 Task: Select Create: New Jupyter Notebook.
Action: Mouse moved to (14, 523)
Screenshot: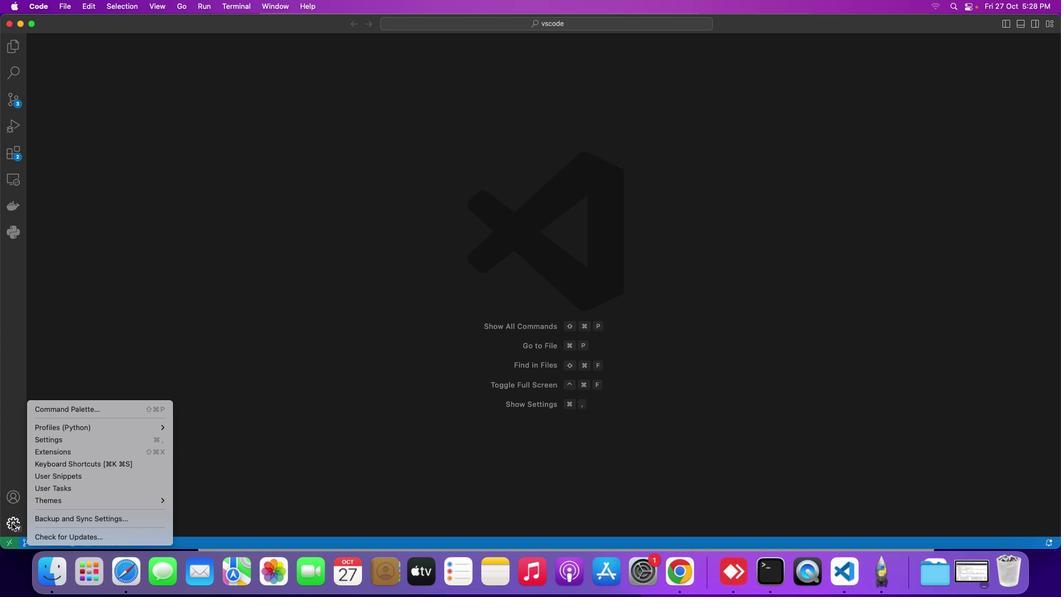 
Action: Mouse pressed left at (14, 523)
Screenshot: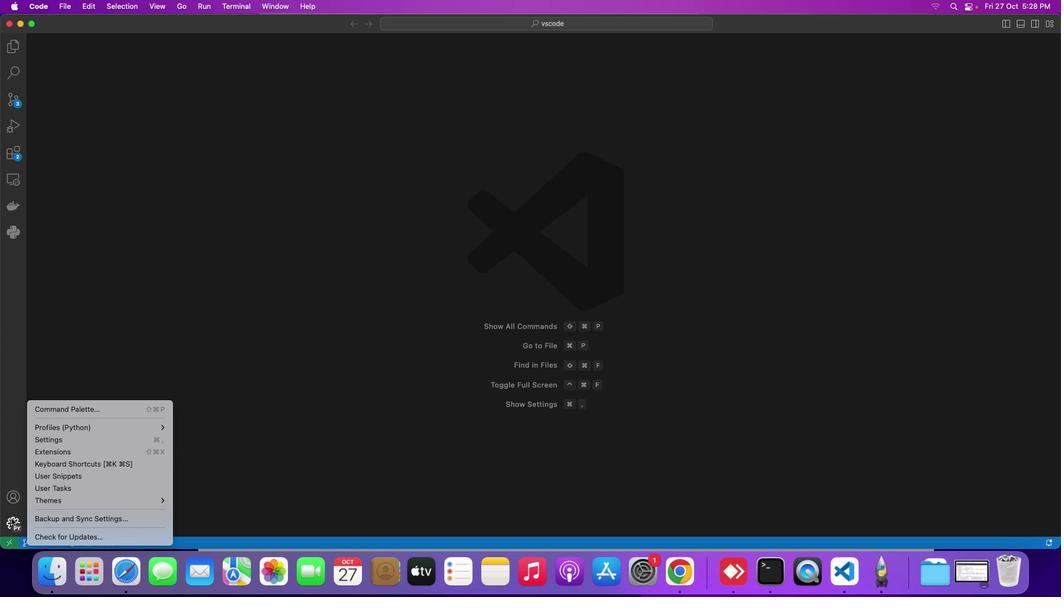 
Action: Mouse moved to (82, 410)
Screenshot: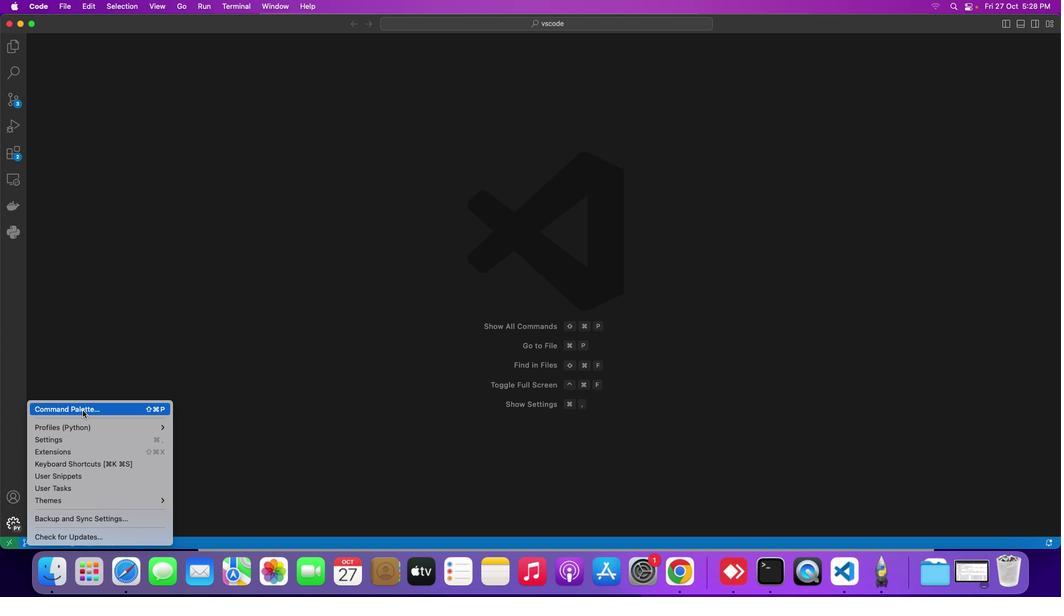 
Action: Mouse pressed left at (82, 410)
Screenshot: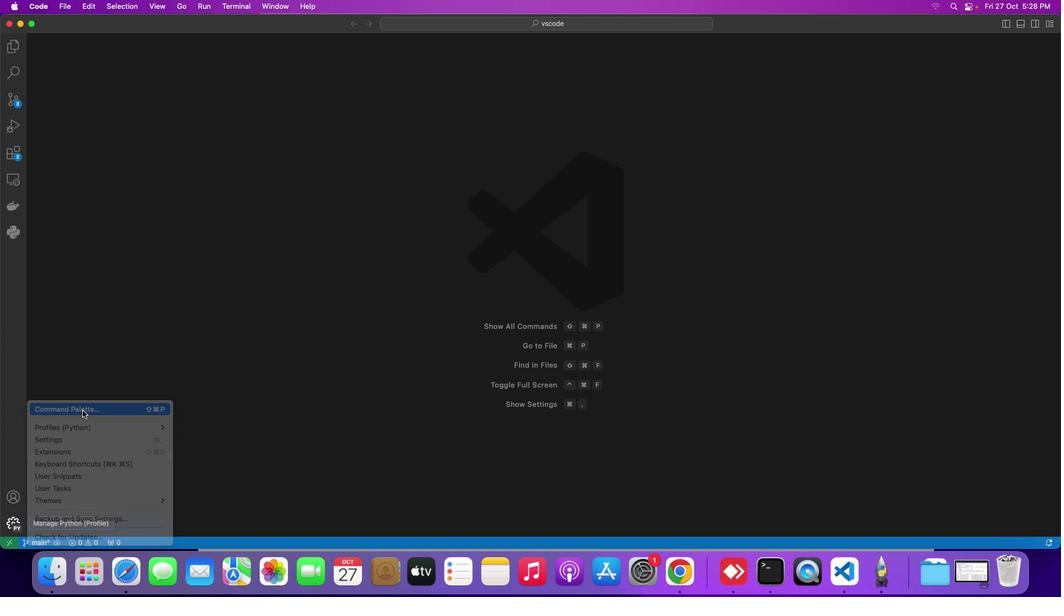
Action: Mouse moved to (463, 217)
Screenshot: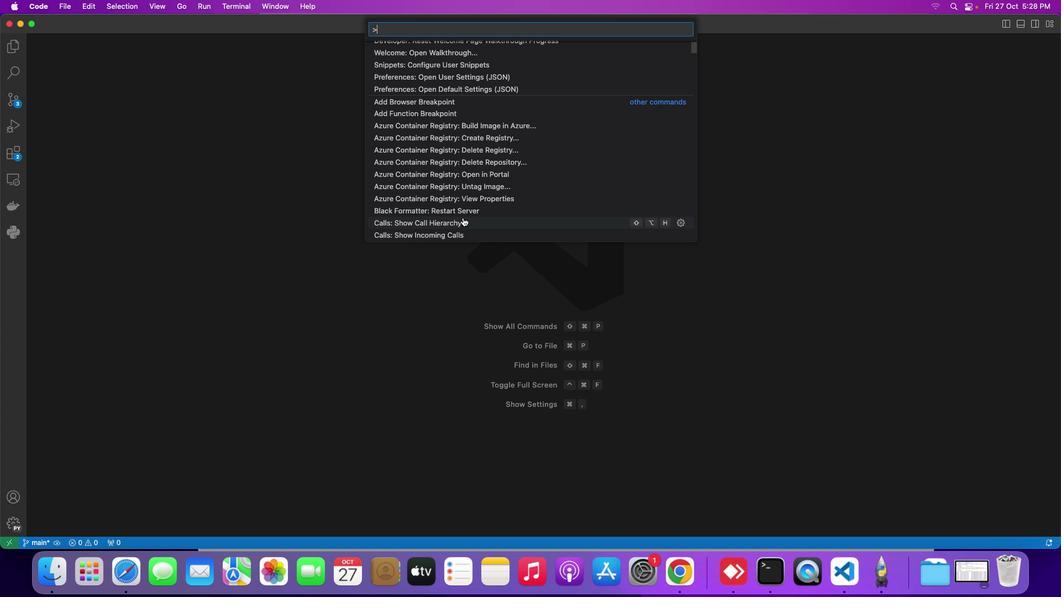 
Action: Mouse scrolled (463, 217) with delta (0, 0)
Screenshot: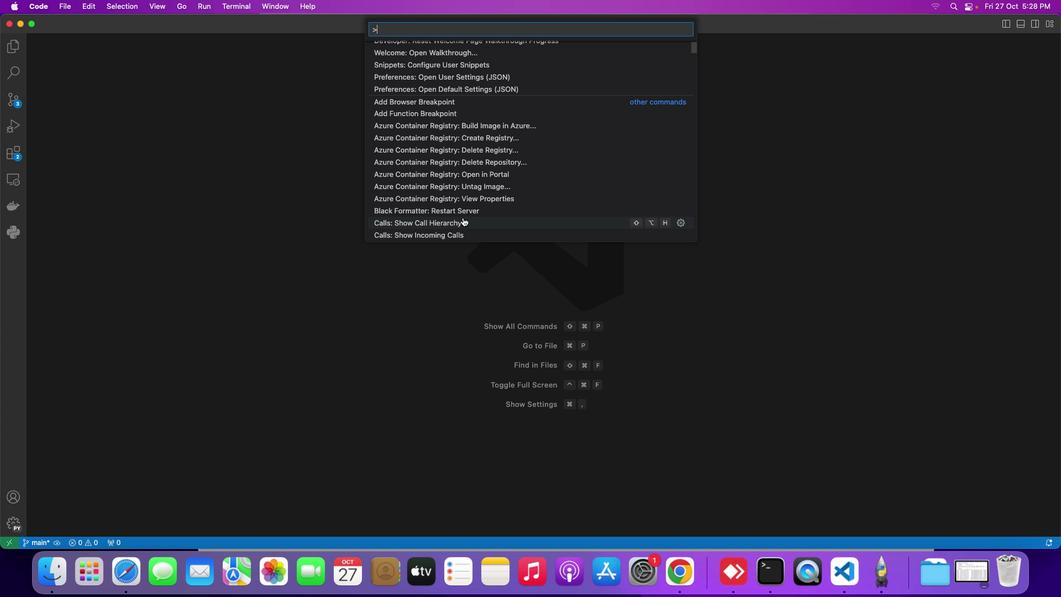 
Action: Mouse scrolled (463, 217) with delta (0, 0)
Screenshot: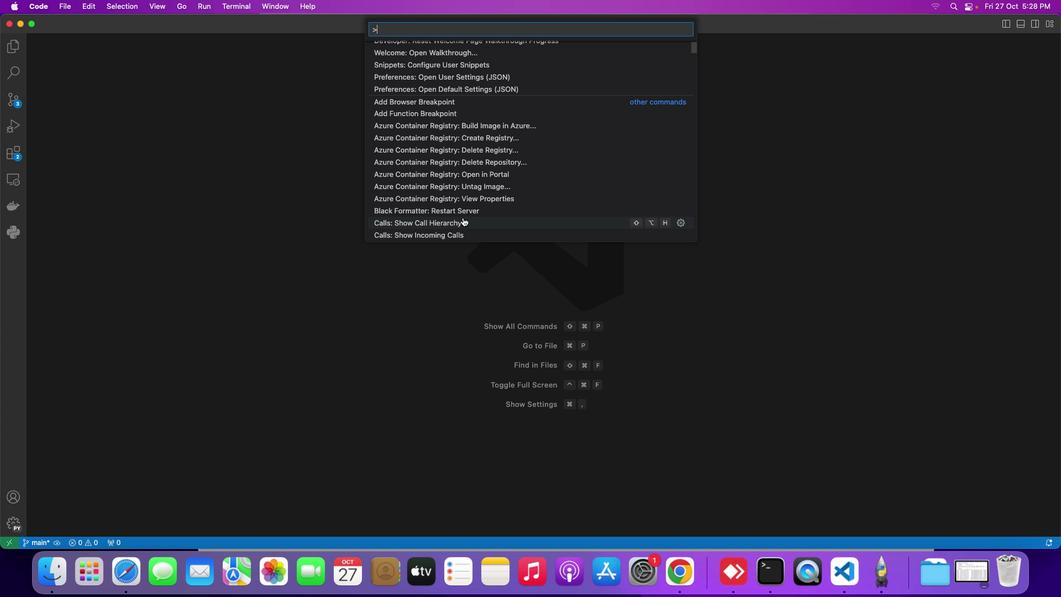 
Action: Mouse scrolled (463, 217) with delta (0, 0)
Screenshot: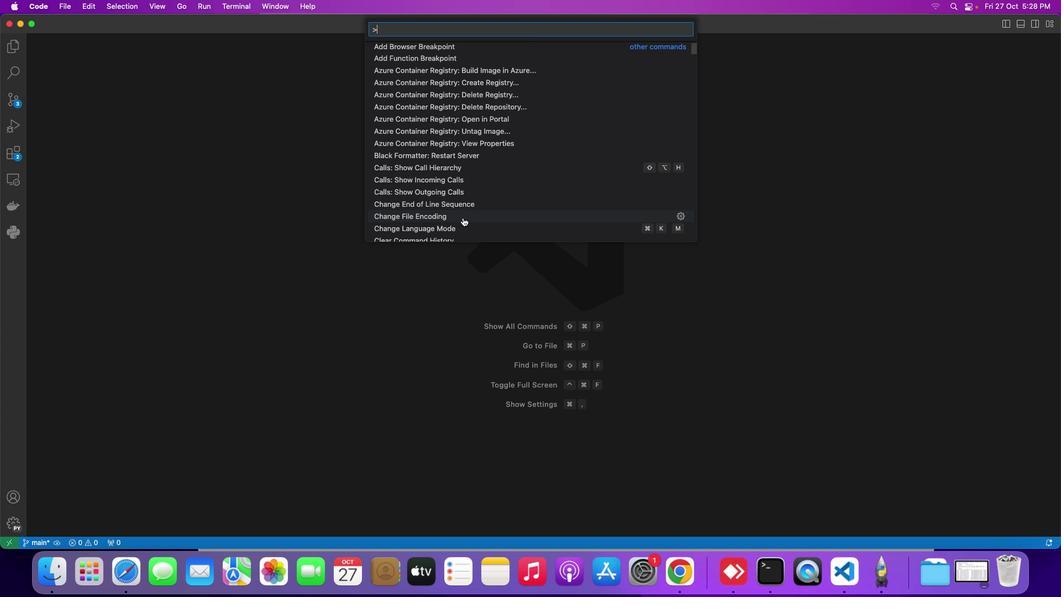 
Action: Mouse scrolled (463, 217) with delta (0, 0)
Screenshot: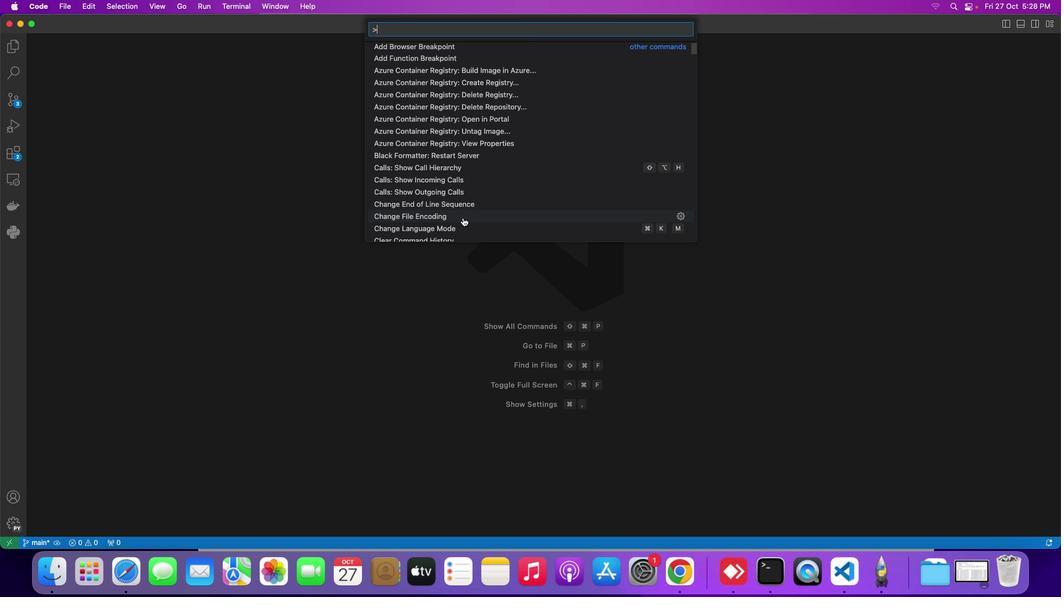 
Action: Mouse scrolled (463, 217) with delta (0, 0)
Screenshot: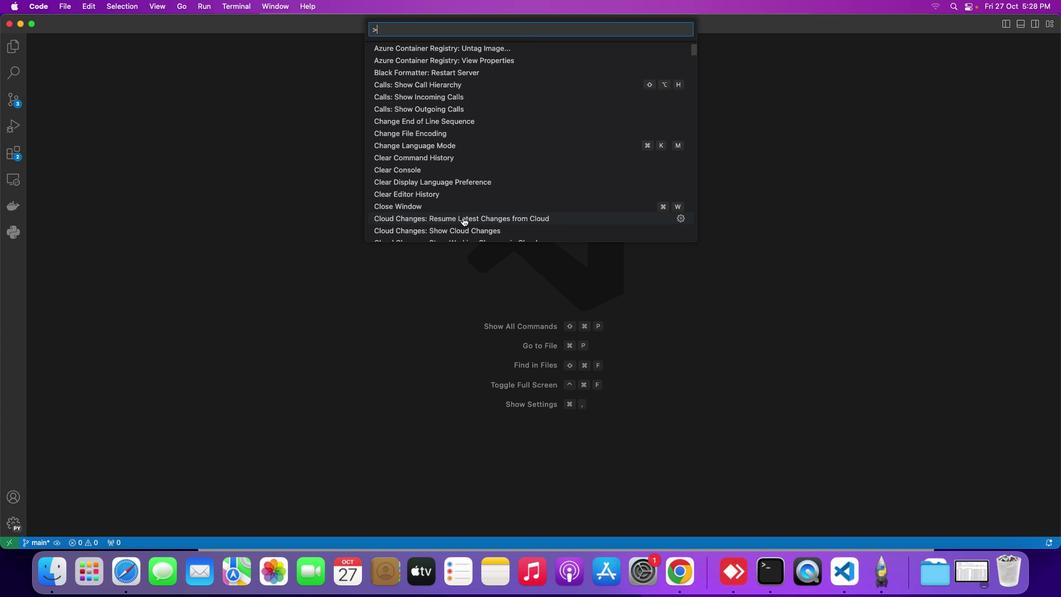 
Action: Mouse scrolled (463, 217) with delta (0, 0)
Screenshot: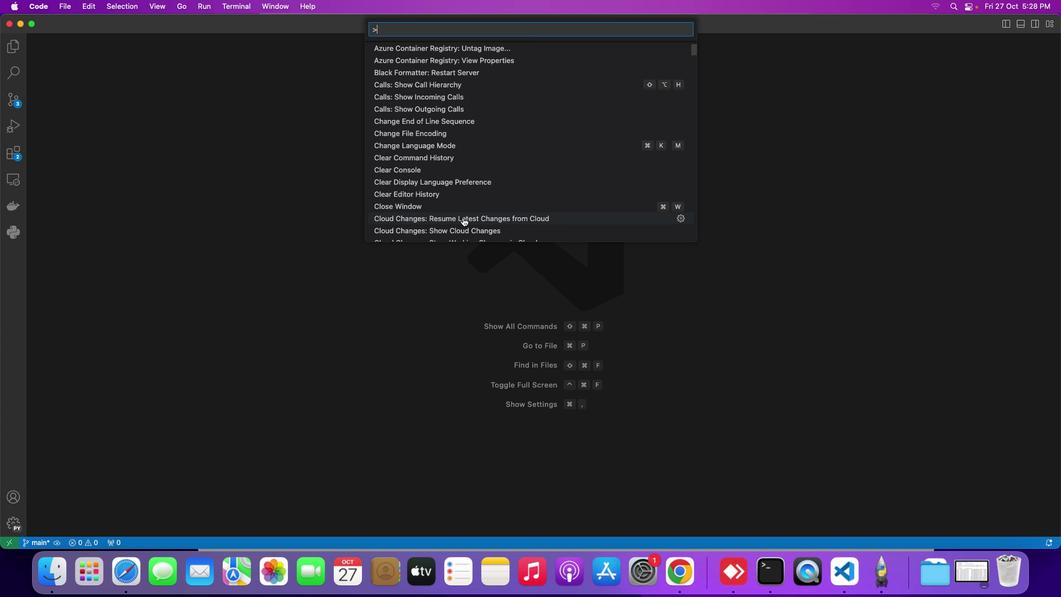 
Action: Mouse scrolled (463, 217) with delta (0, 0)
Screenshot: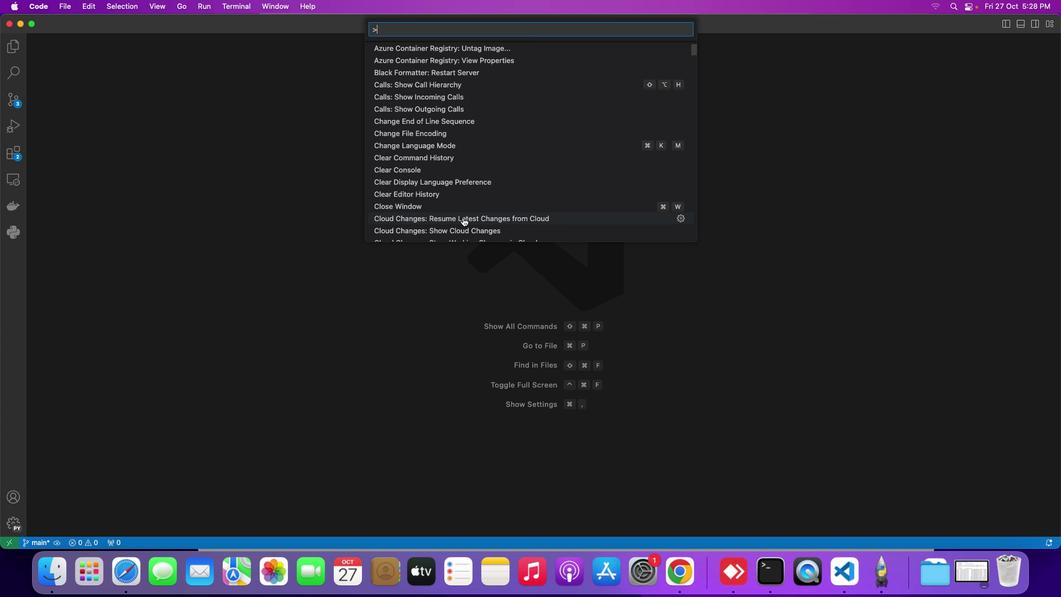 
Action: Mouse scrolled (463, 217) with delta (0, 0)
Screenshot: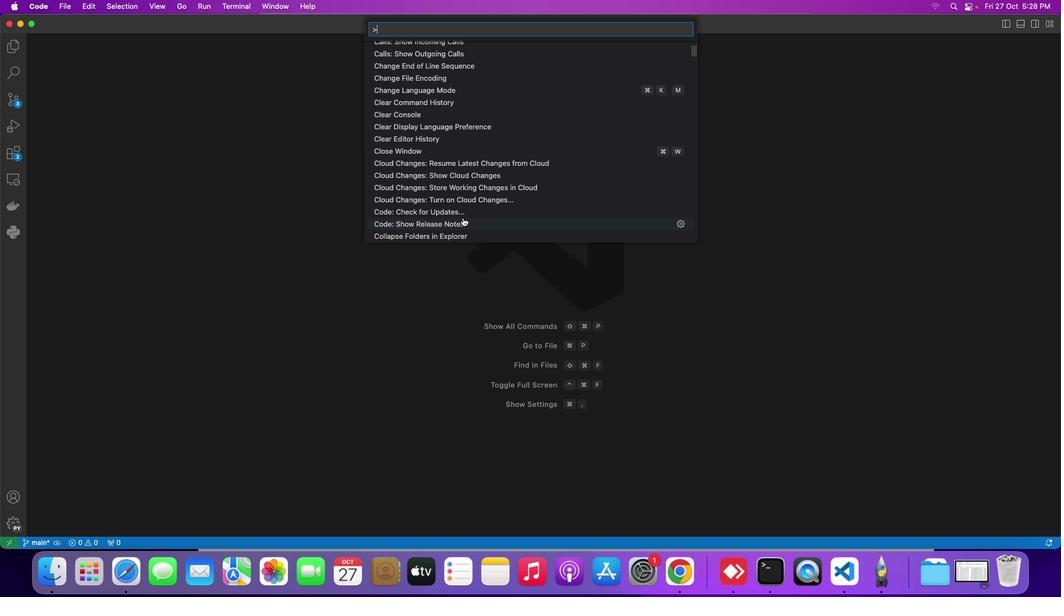 
Action: Mouse scrolled (463, 217) with delta (0, 0)
Screenshot: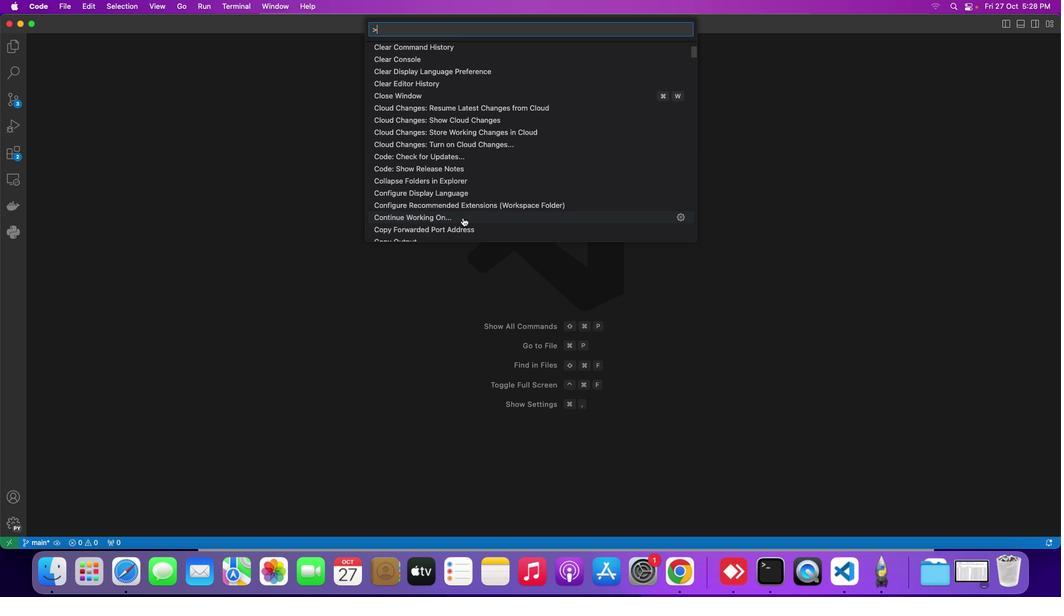 
Action: Mouse scrolled (463, 217) with delta (0, 0)
Screenshot: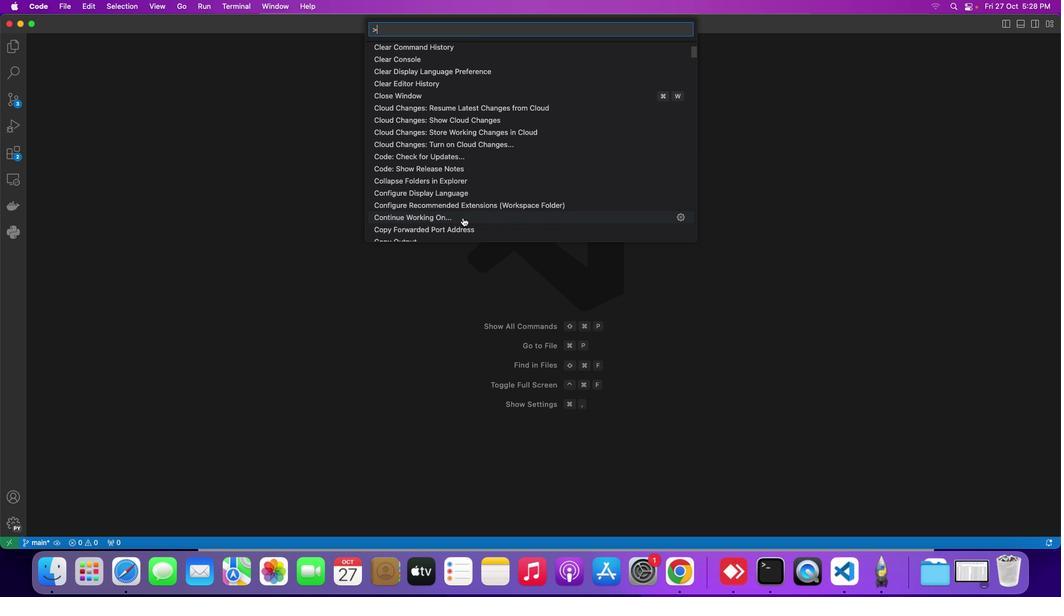 
Action: Mouse scrolled (463, 217) with delta (0, 0)
Screenshot: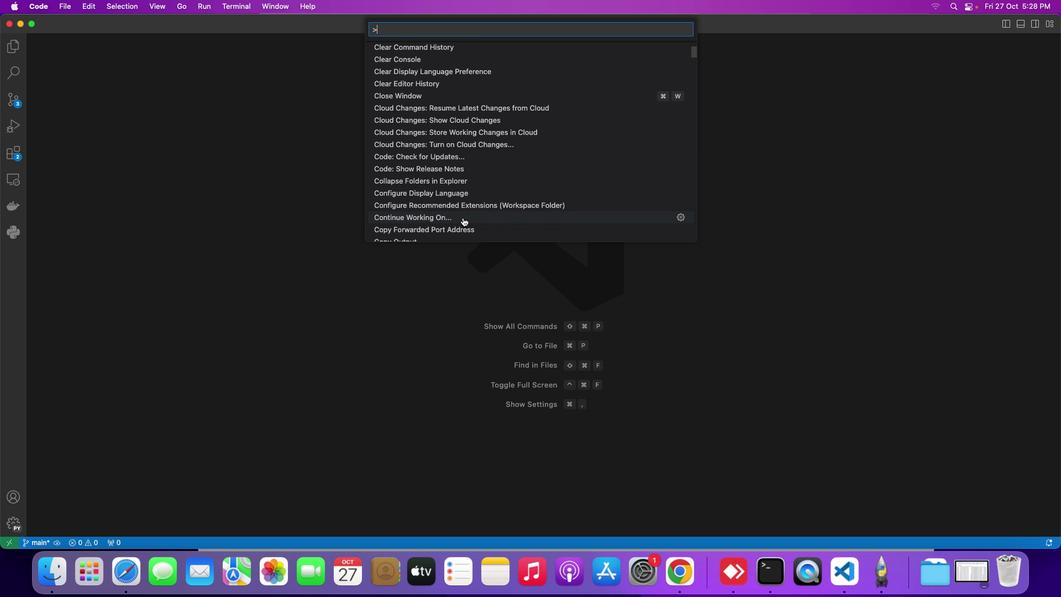 
Action: Mouse scrolled (463, 217) with delta (0, 0)
Screenshot: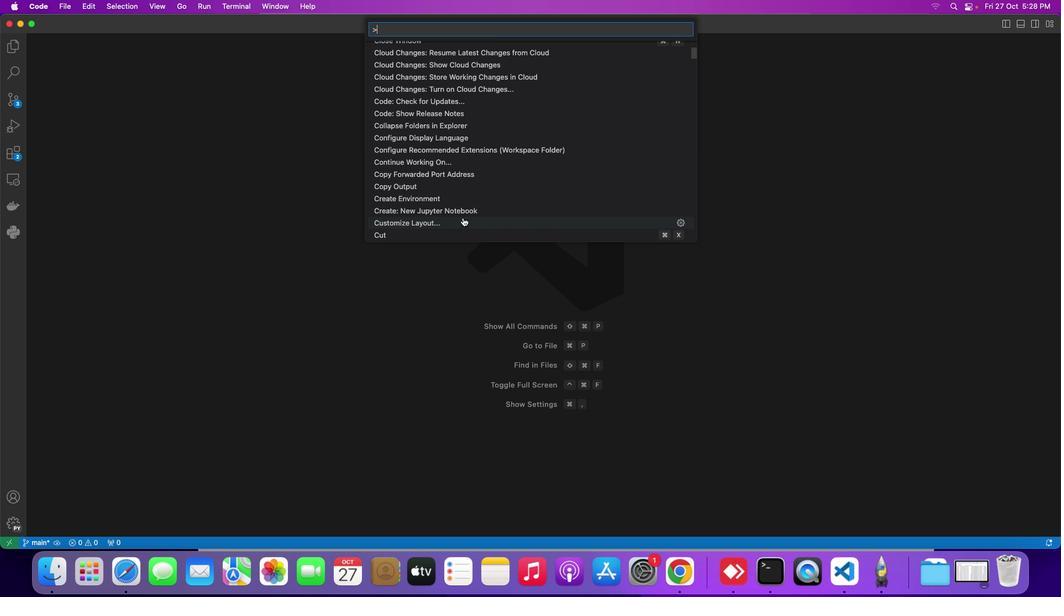 
Action: Mouse scrolled (463, 217) with delta (0, 0)
Screenshot: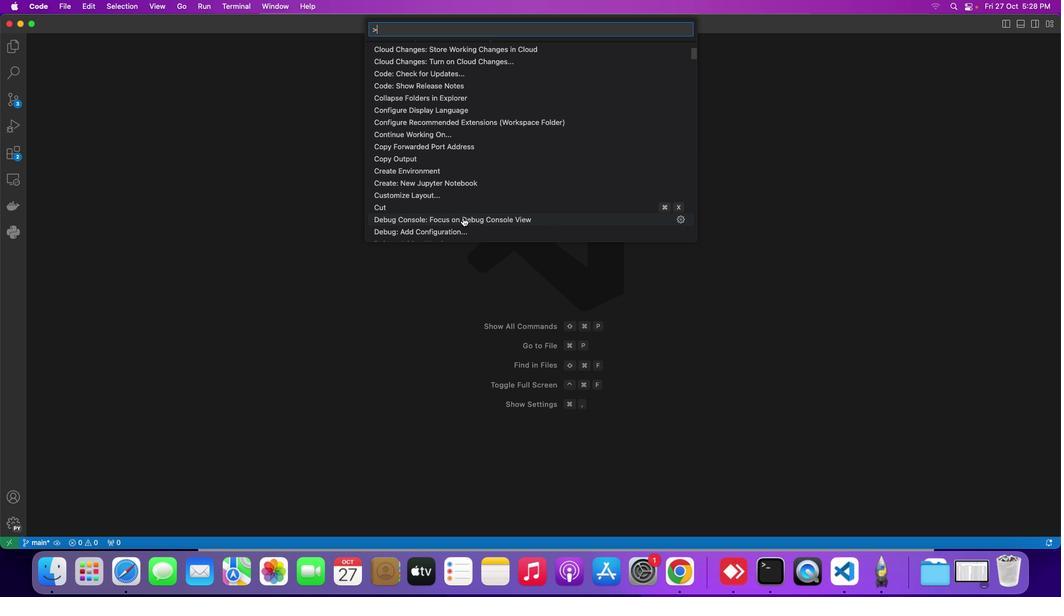 
Action: Mouse scrolled (463, 217) with delta (0, 0)
Screenshot: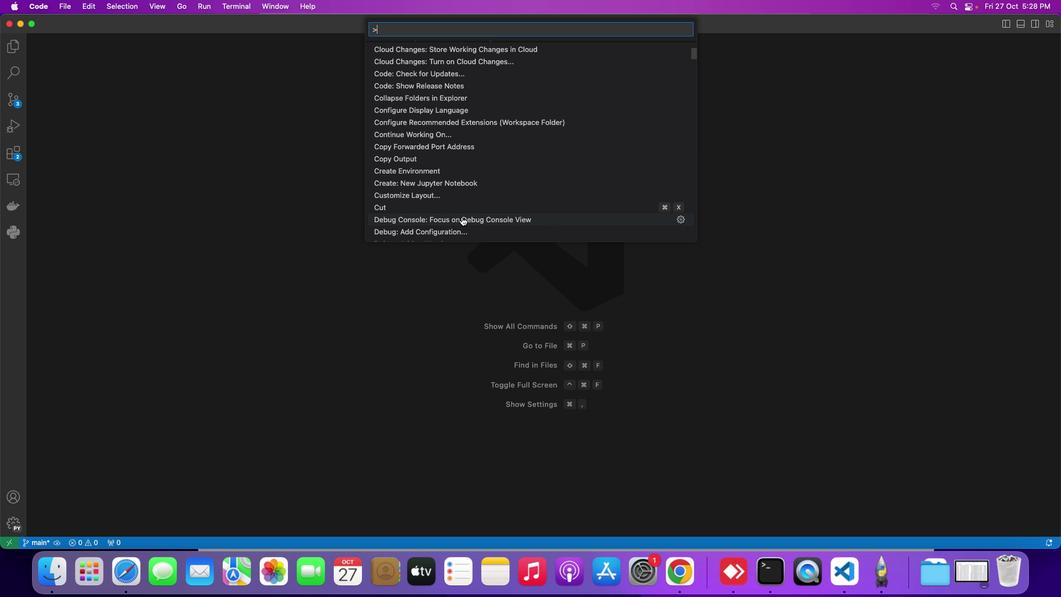 
Action: Mouse moved to (434, 182)
Screenshot: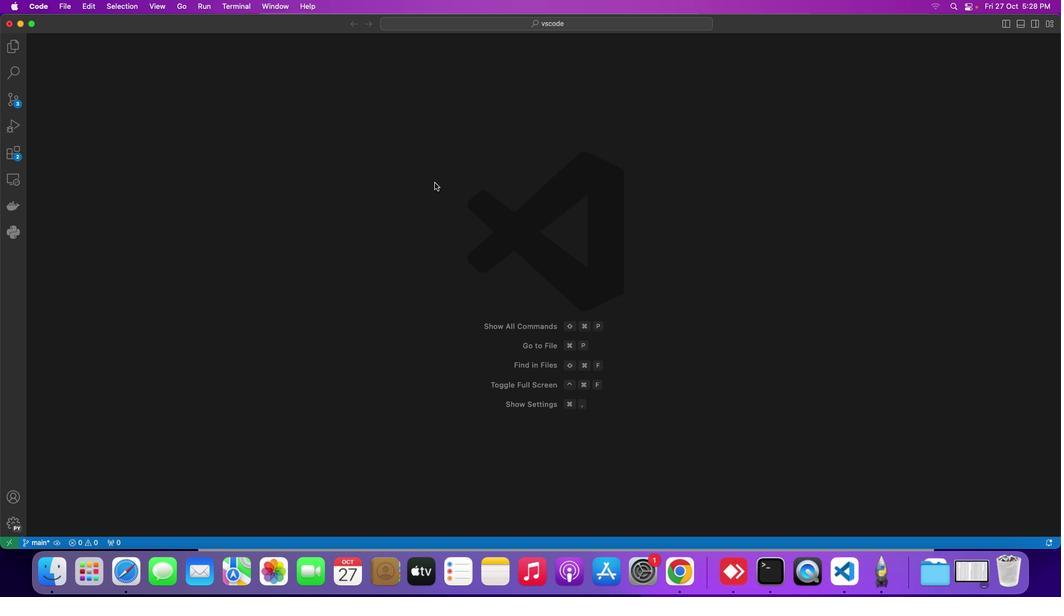 
Action: Mouse pressed left at (434, 182)
Screenshot: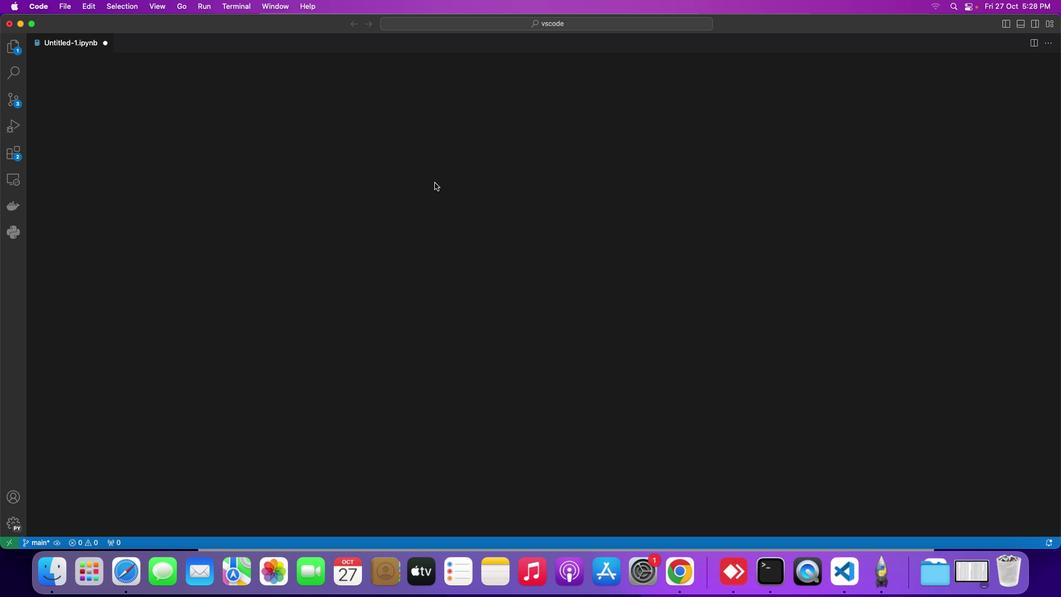 
Action: Mouse moved to (293, 295)
Screenshot: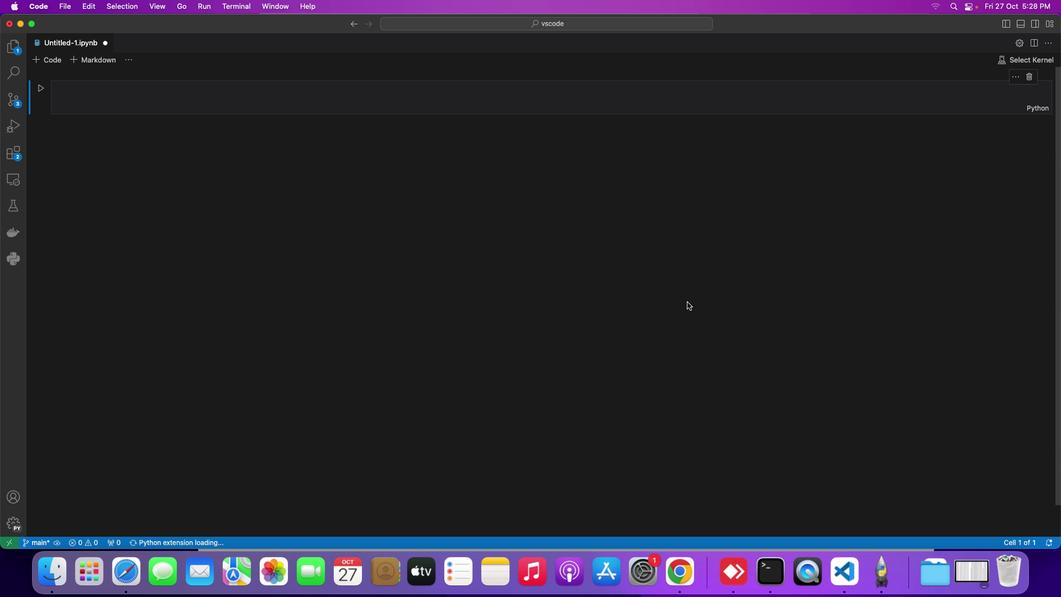 
